 Task: Select the criteria, the date is on or before the "past month".
Action: Mouse moved to (210, 88)
Screenshot: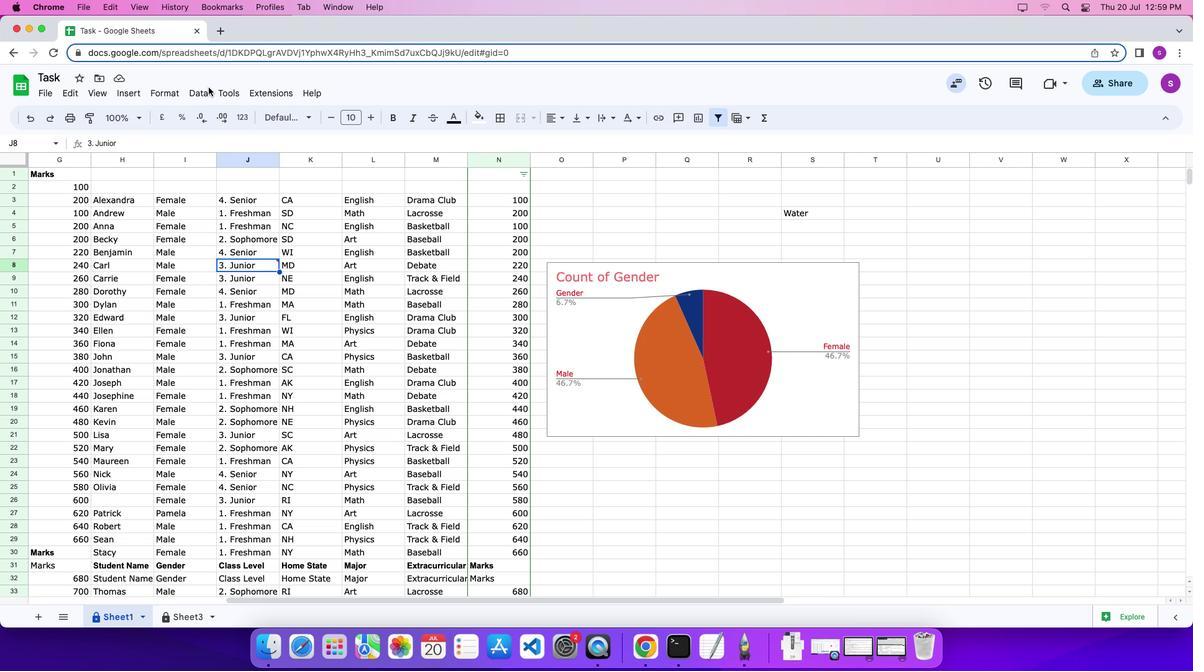 
Action: Mouse pressed left at (210, 88)
Screenshot: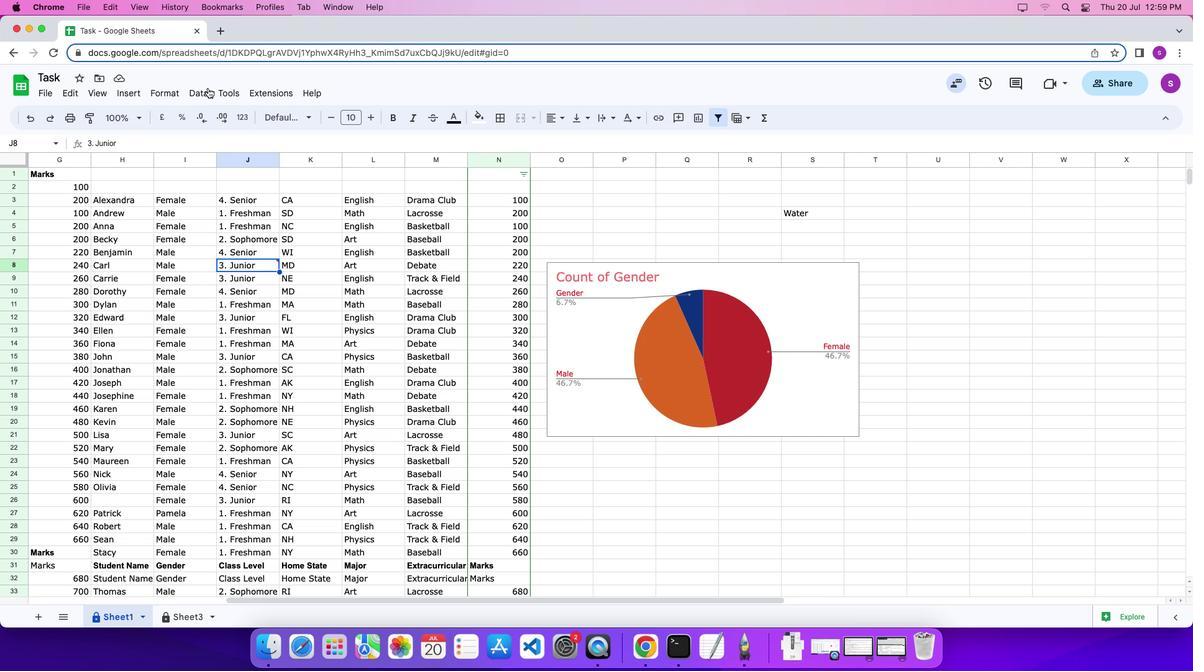 
Action: Mouse moved to (205, 90)
Screenshot: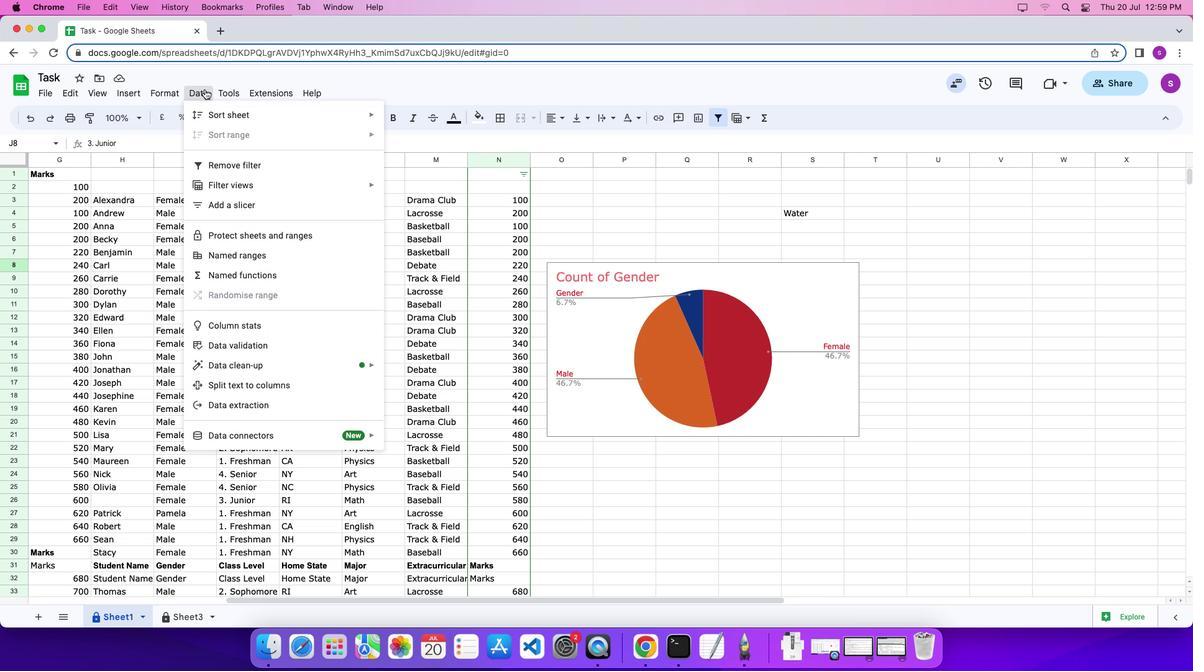 
Action: Mouse pressed left at (205, 90)
Screenshot: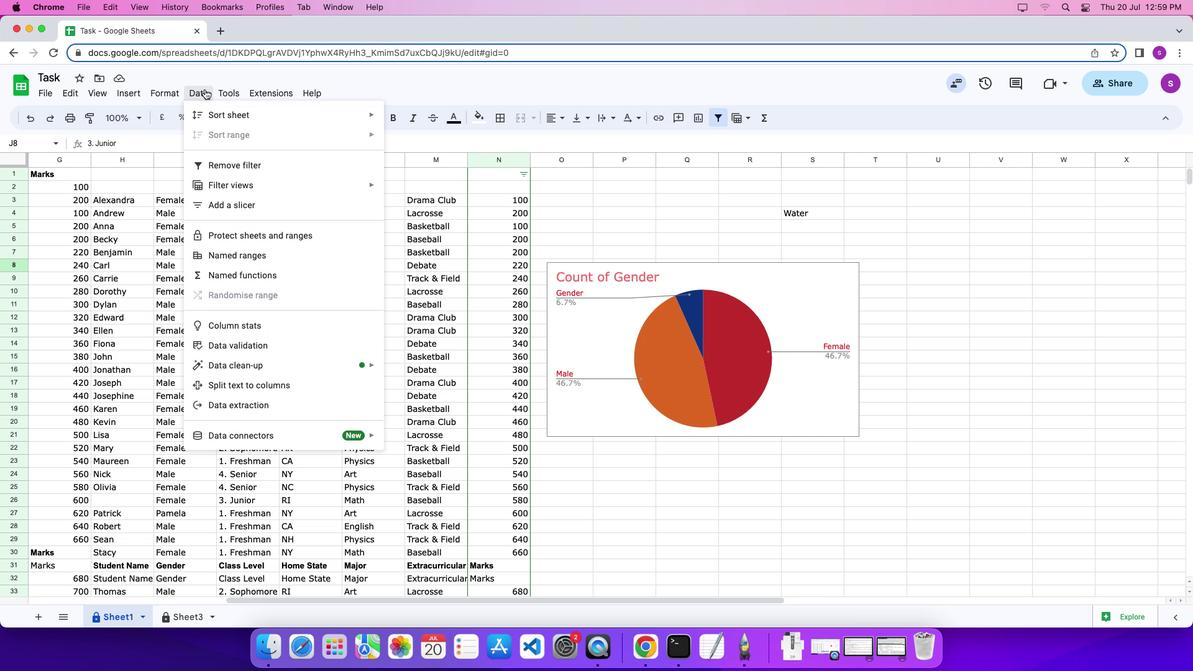 
Action: Mouse moved to (249, 348)
Screenshot: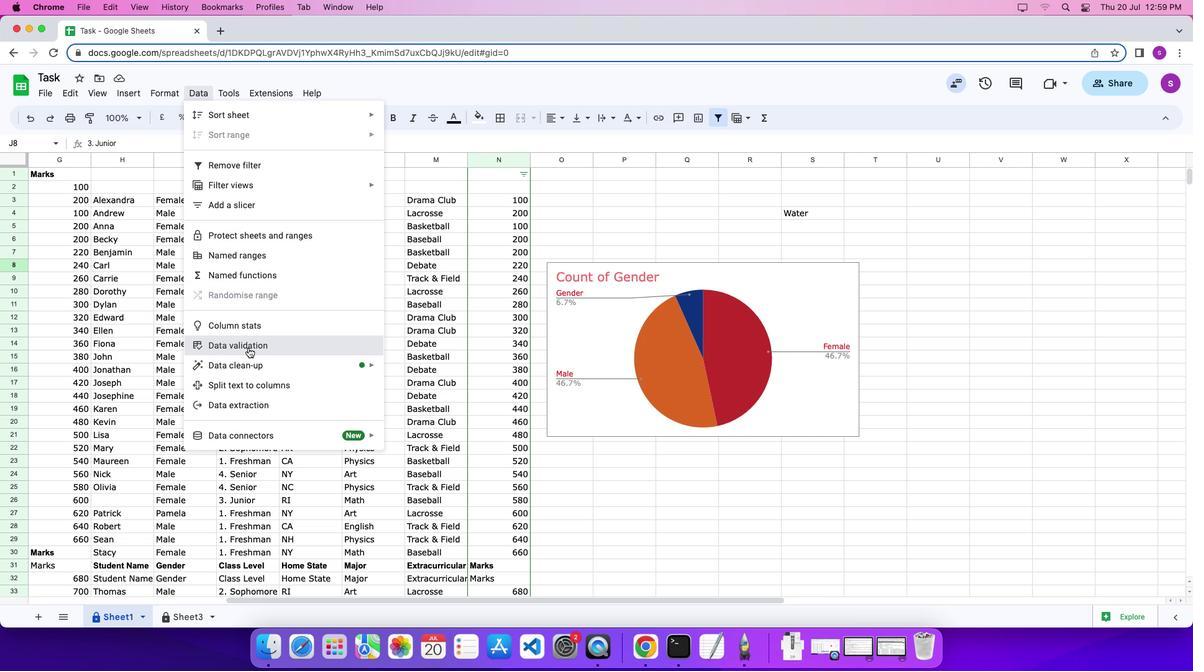 
Action: Mouse pressed left at (249, 348)
Screenshot: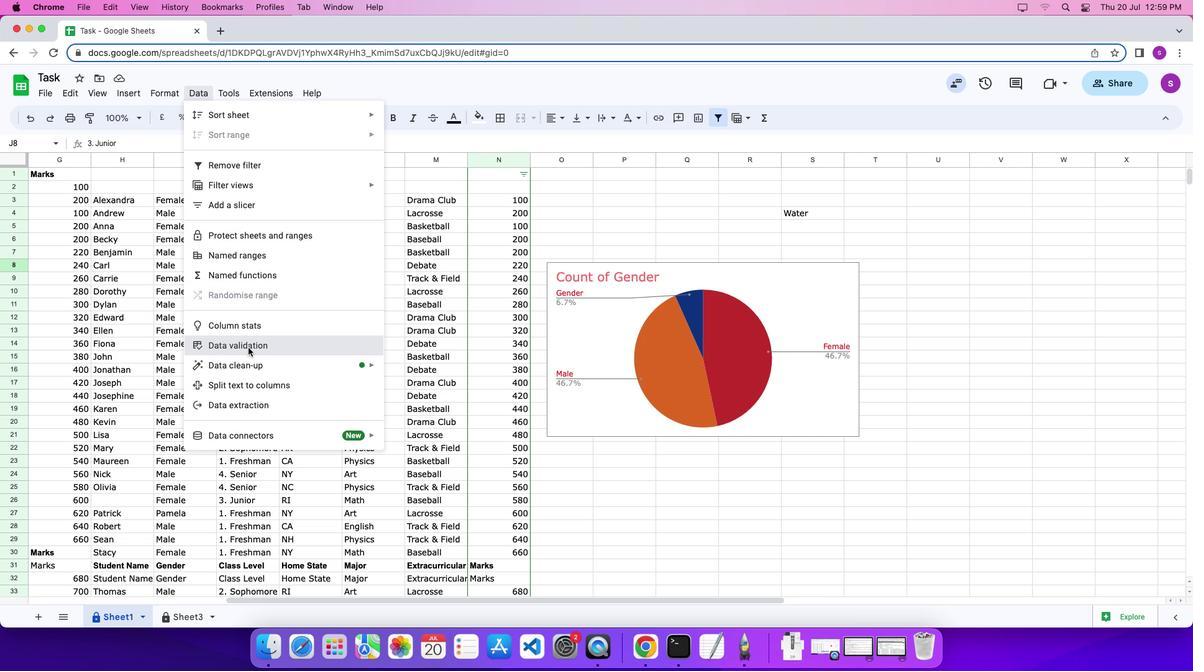 
Action: Mouse moved to (1123, 322)
Screenshot: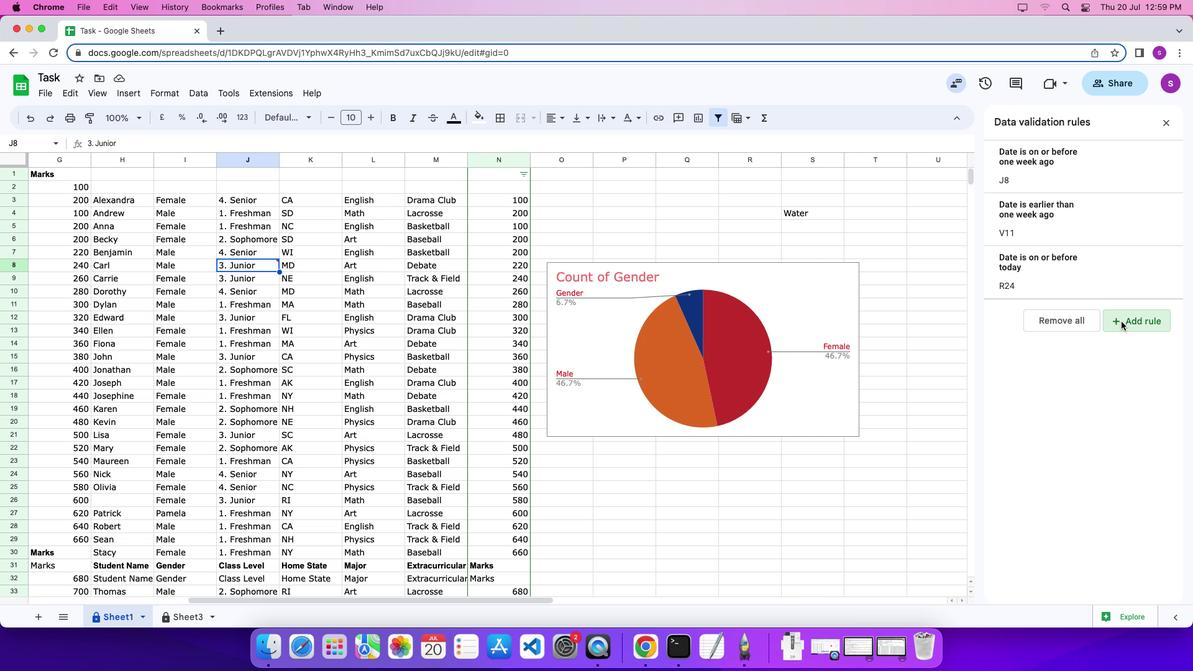 
Action: Mouse pressed left at (1123, 322)
Screenshot: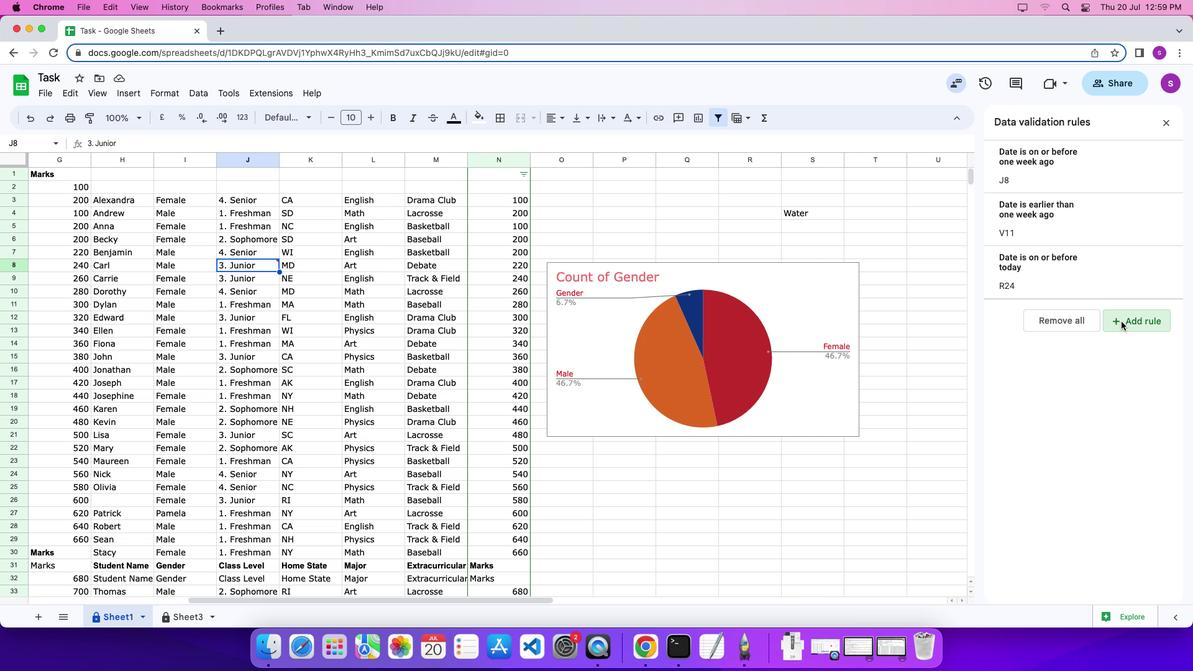 
Action: Mouse moved to (1081, 225)
Screenshot: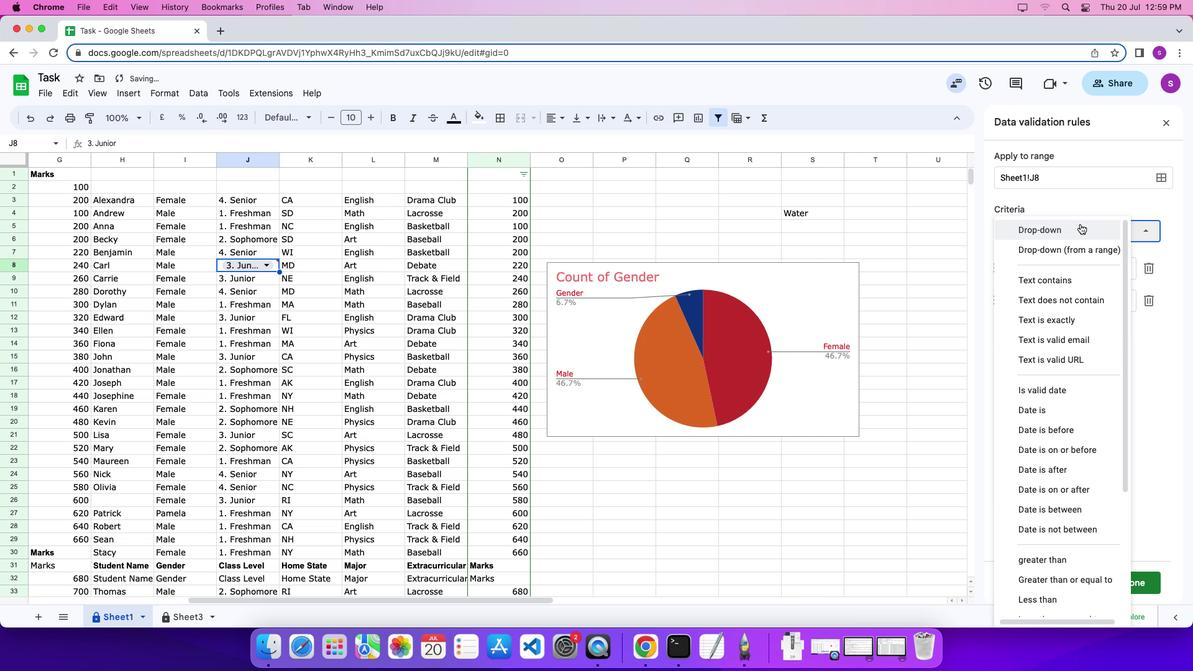
Action: Mouse pressed left at (1081, 225)
Screenshot: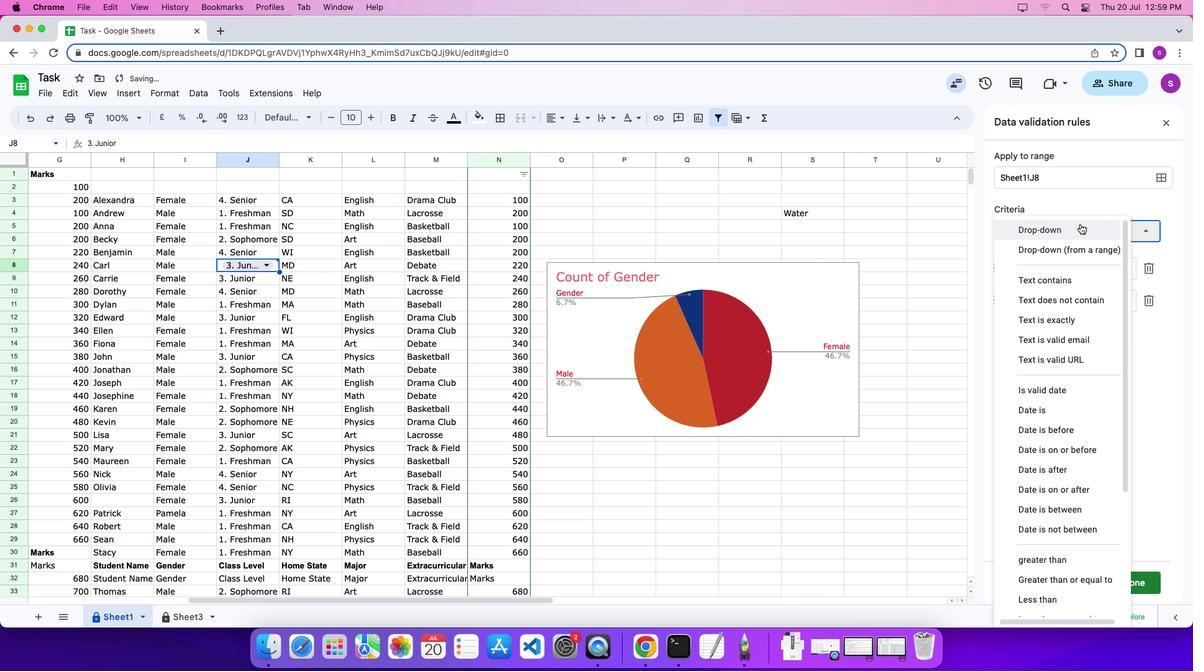 
Action: Mouse moved to (1082, 447)
Screenshot: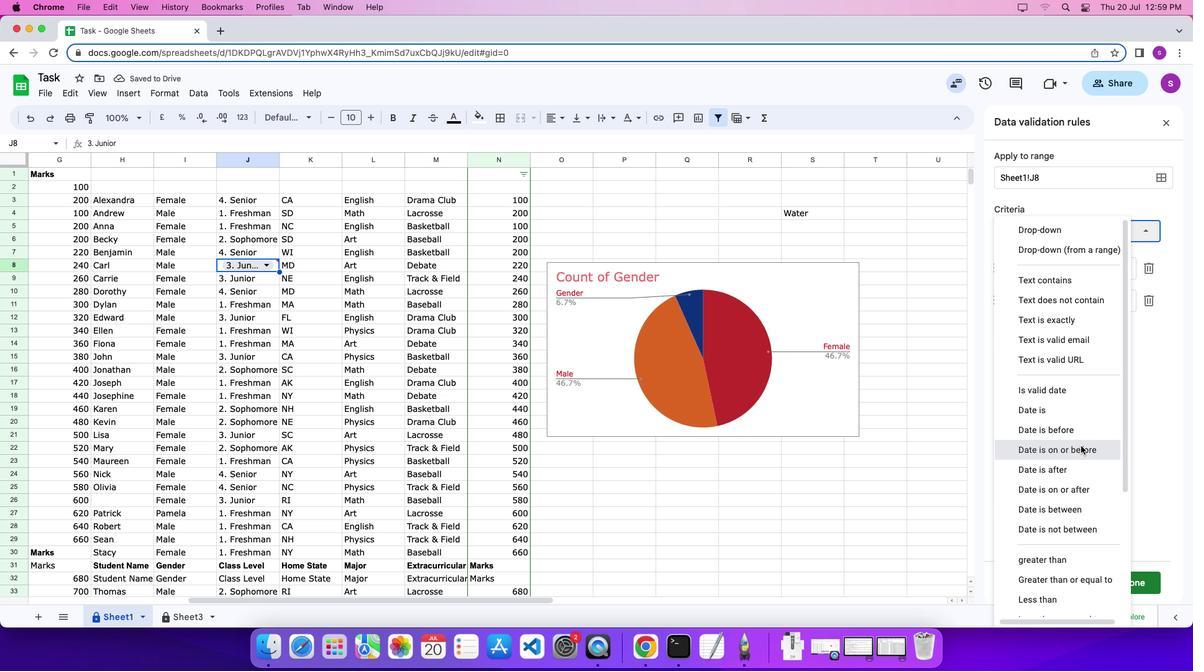 
Action: Mouse pressed left at (1082, 447)
Screenshot: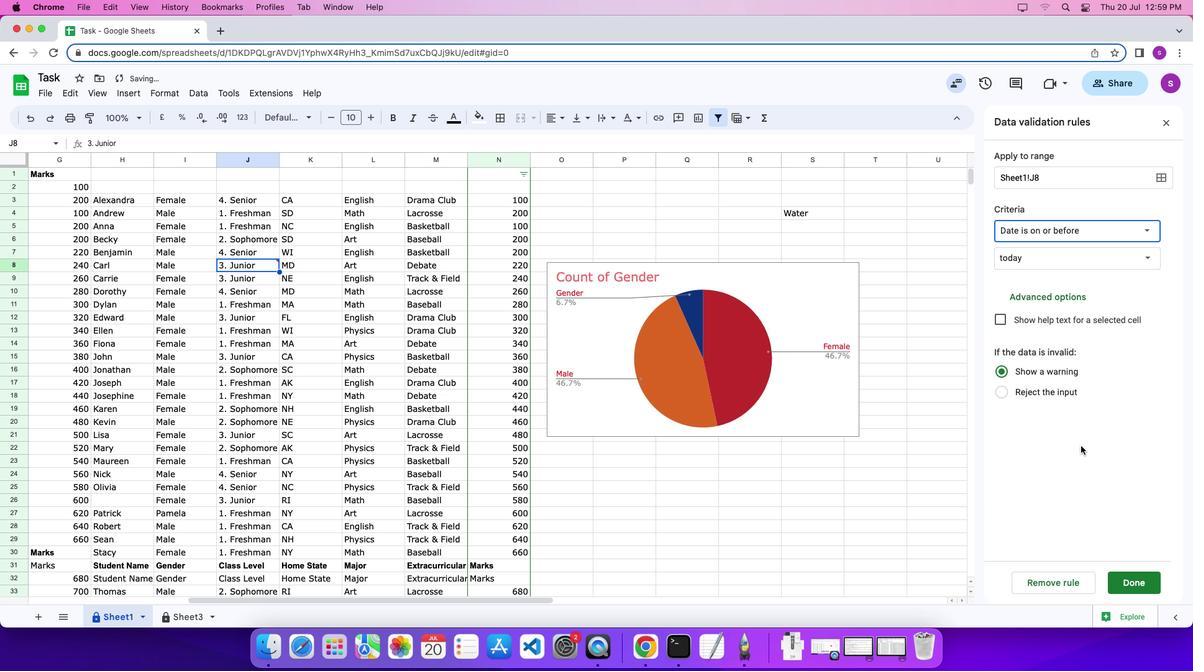 
Action: Mouse moved to (1048, 260)
Screenshot: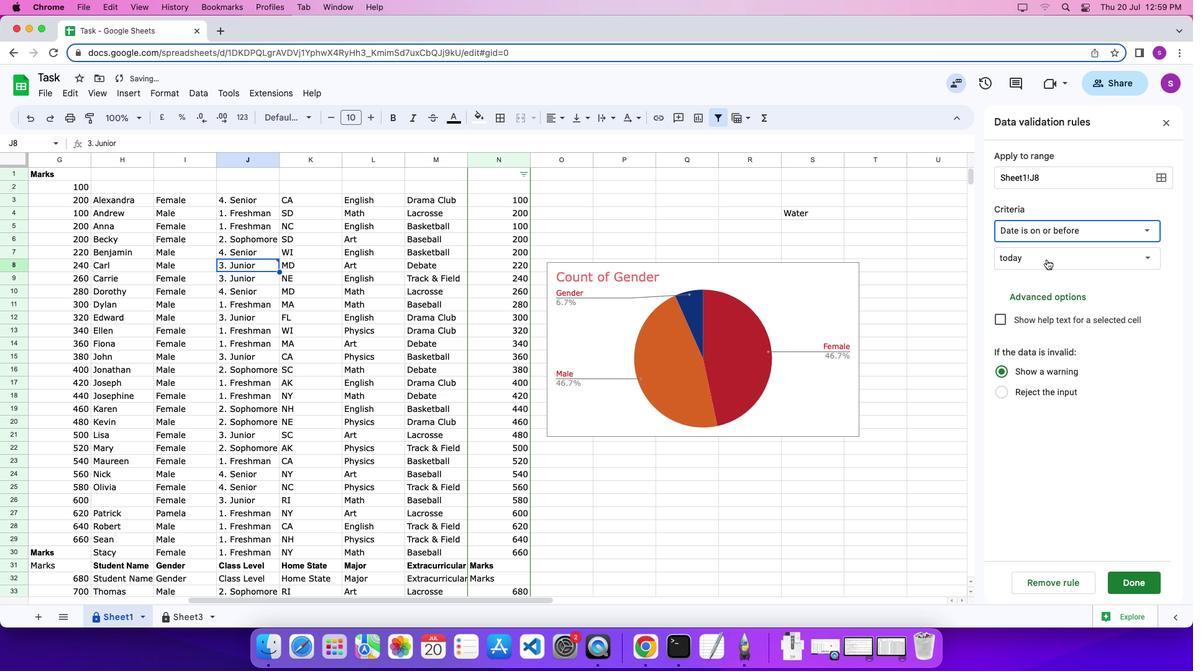 
Action: Mouse pressed left at (1048, 260)
Screenshot: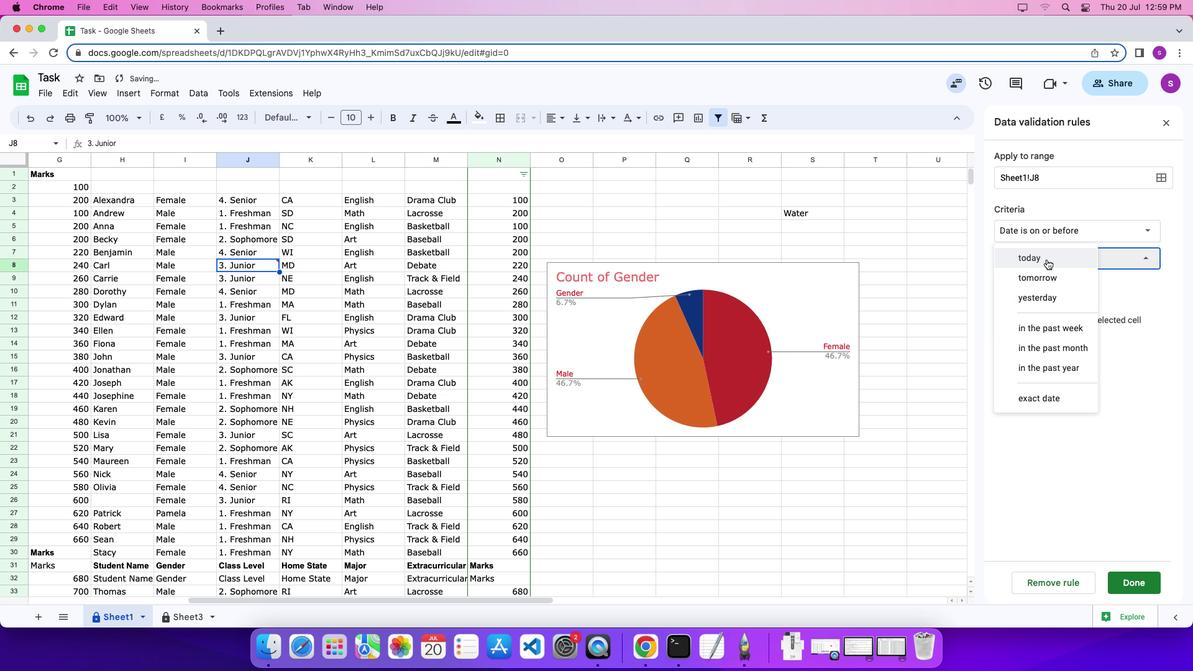 
Action: Mouse moved to (1064, 345)
Screenshot: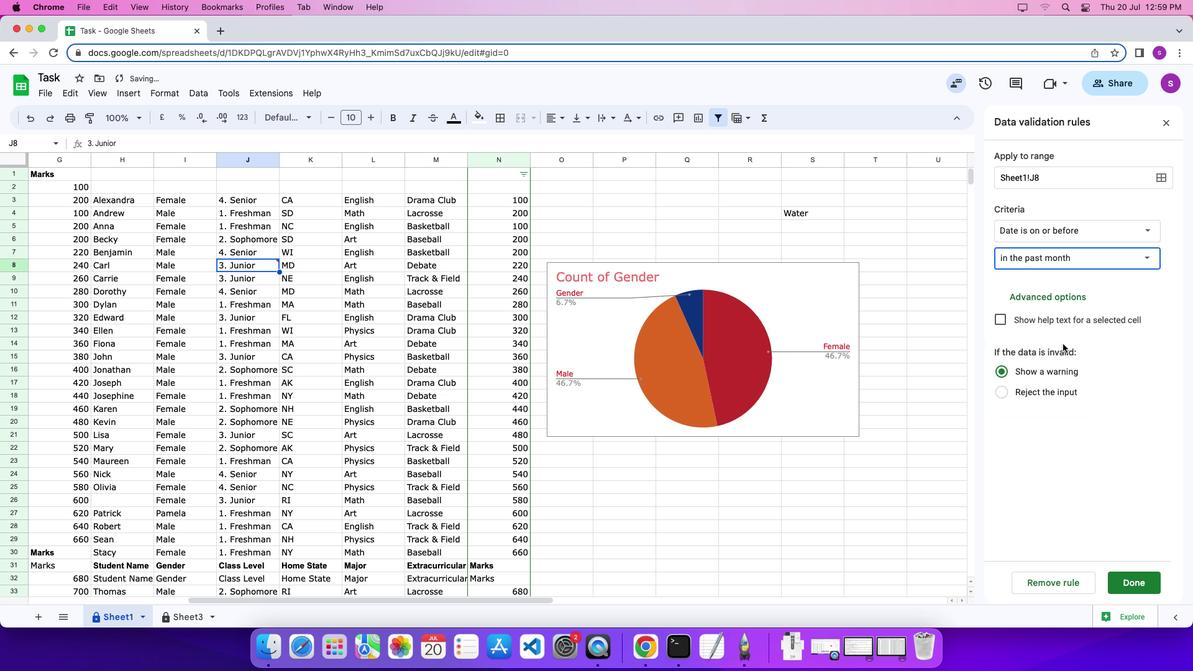 
Action: Mouse pressed left at (1064, 345)
Screenshot: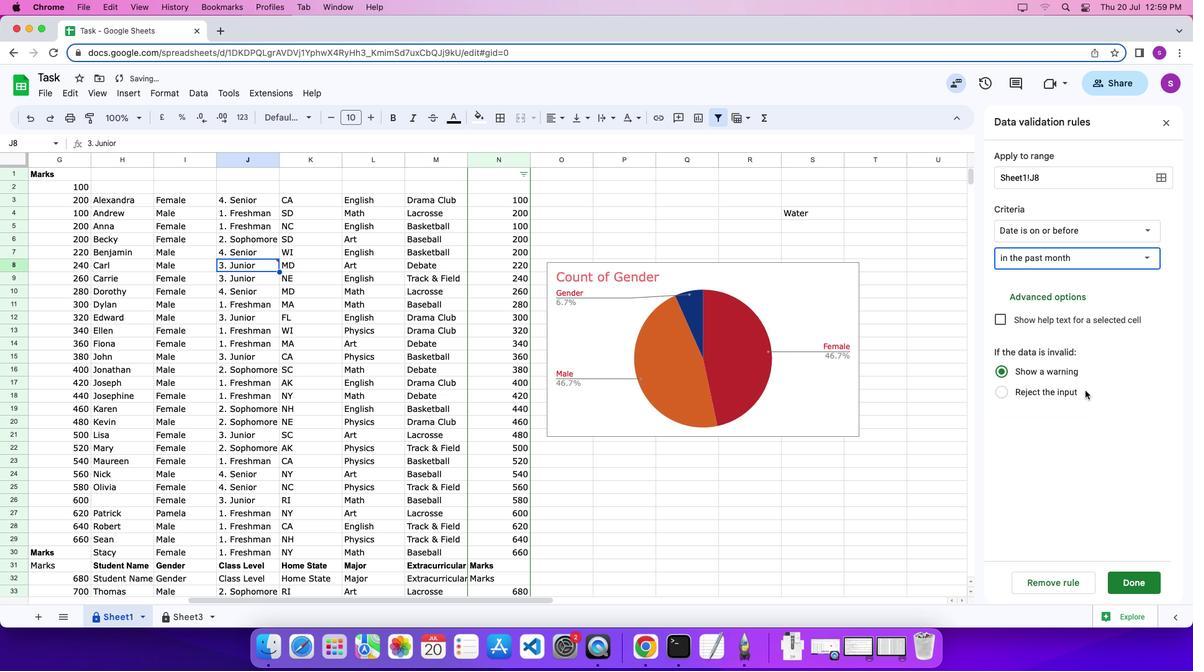 
Action: Mouse moved to (1135, 580)
Screenshot: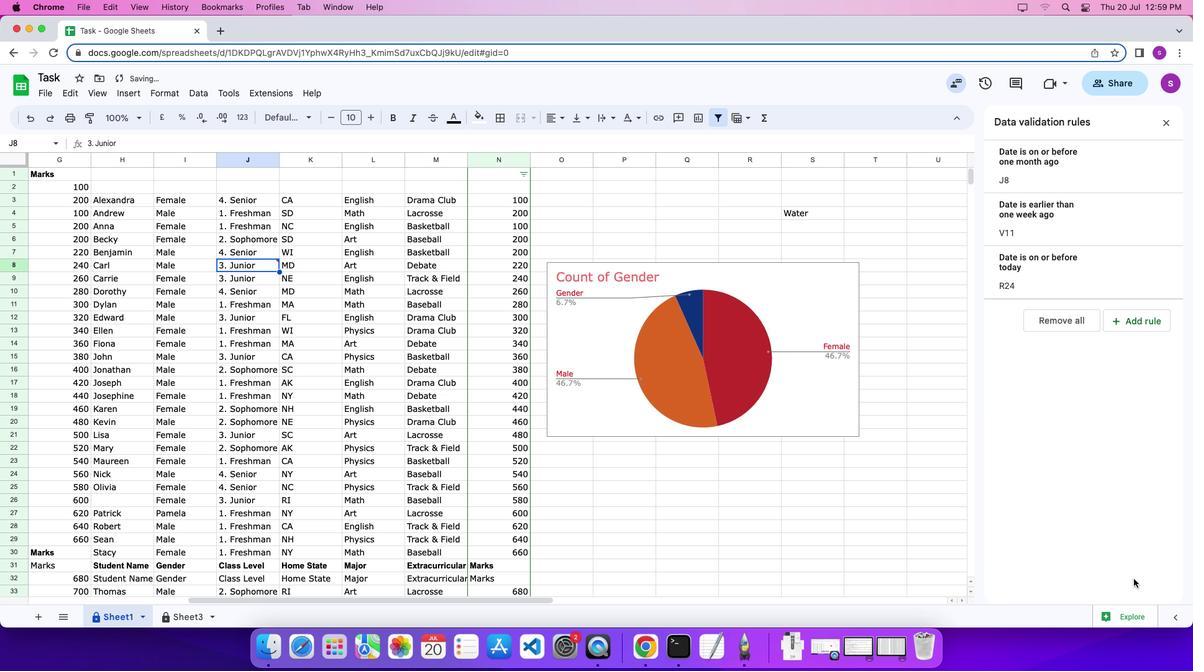 
Action: Mouse pressed left at (1135, 580)
Screenshot: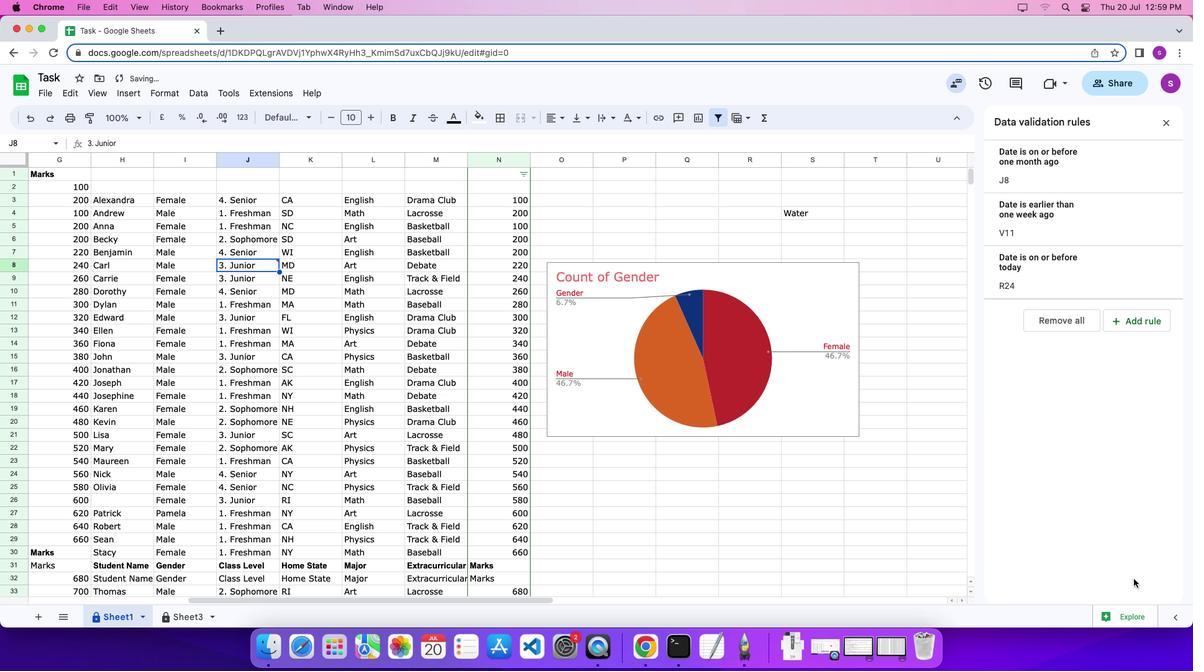 
Action: Mouse moved to (1135, 577)
Screenshot: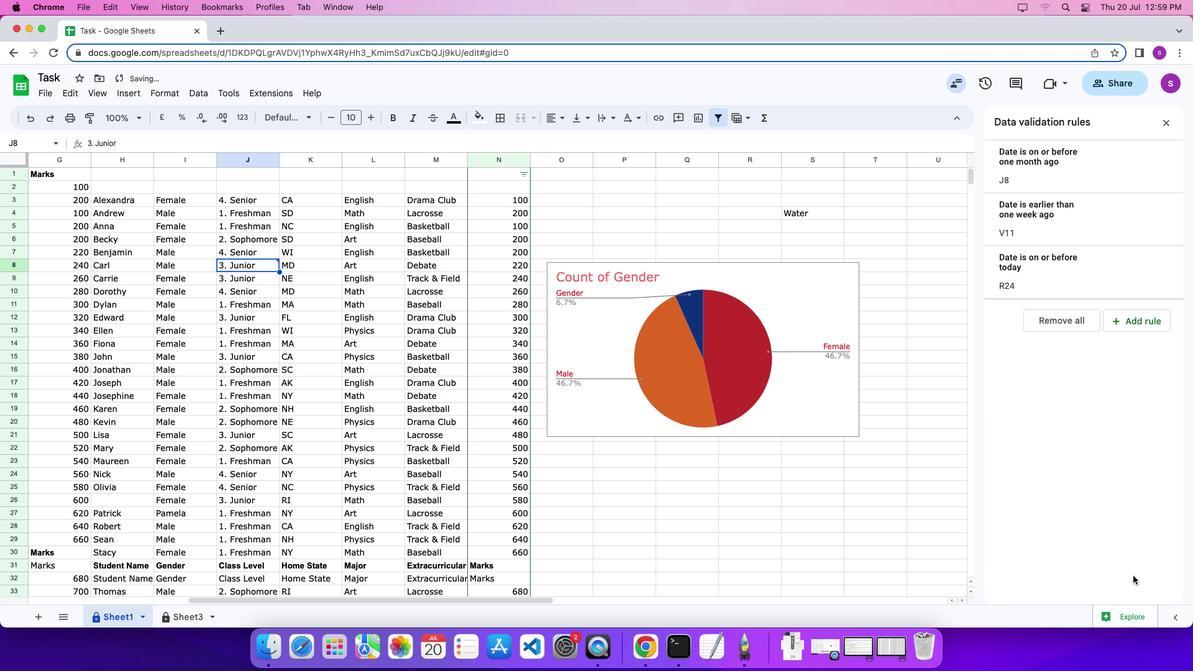 
